 Task: Find the distance between San Francisco and Napa Valley.
Action: Key pressed an<Key.space>fra
Screenshot: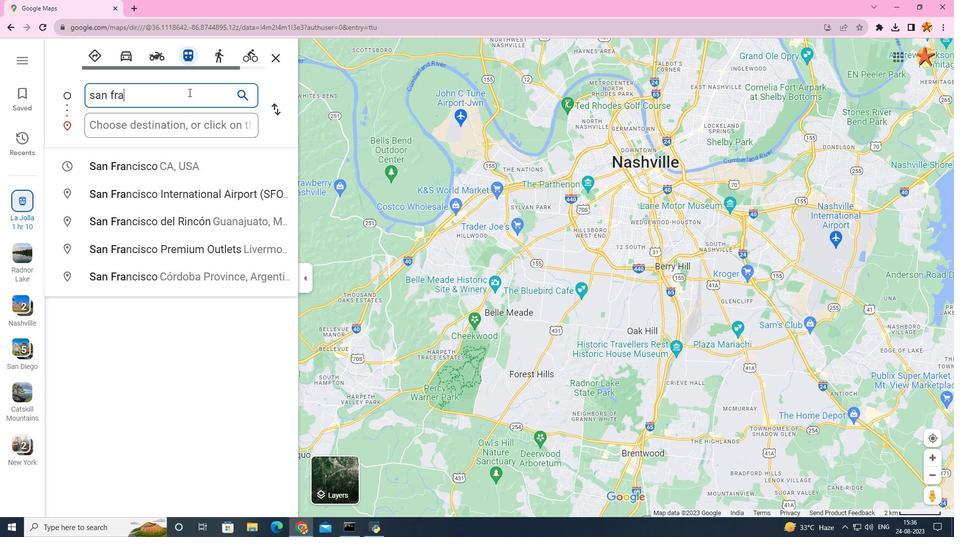 
Action: Mouse moved to (170, 173)
Screenshot: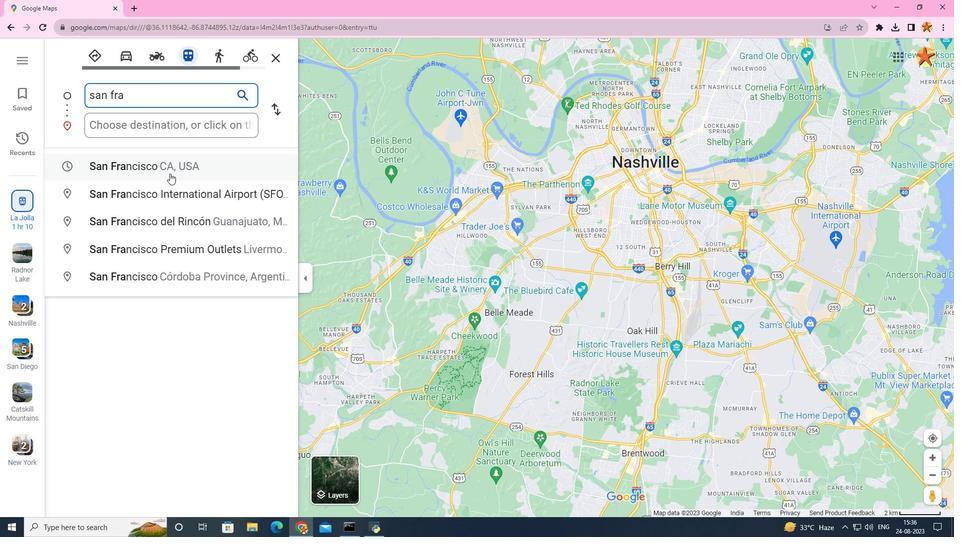 
Action: Mouse pressed left at (170, 173)
Screenshot: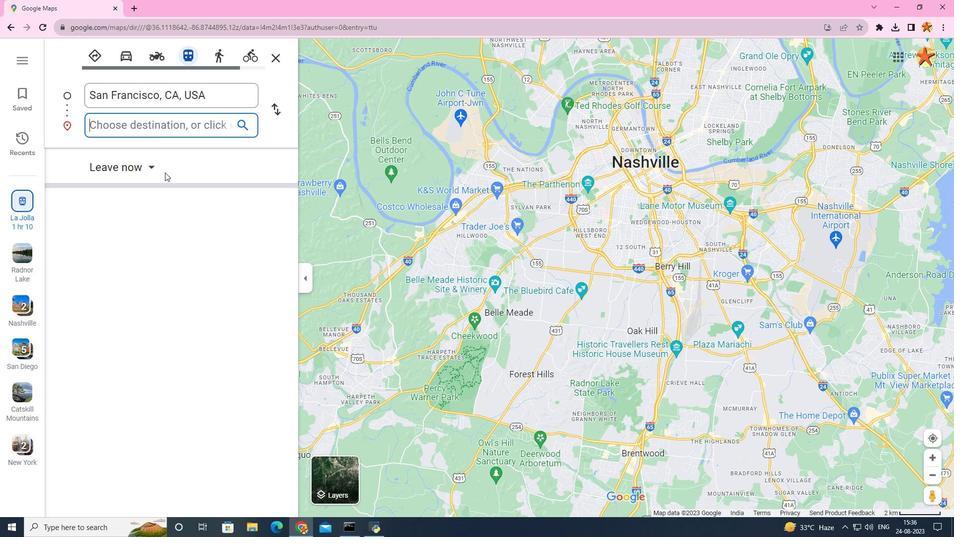 
Action: Mouse moved to (156, 126)
Screenshot: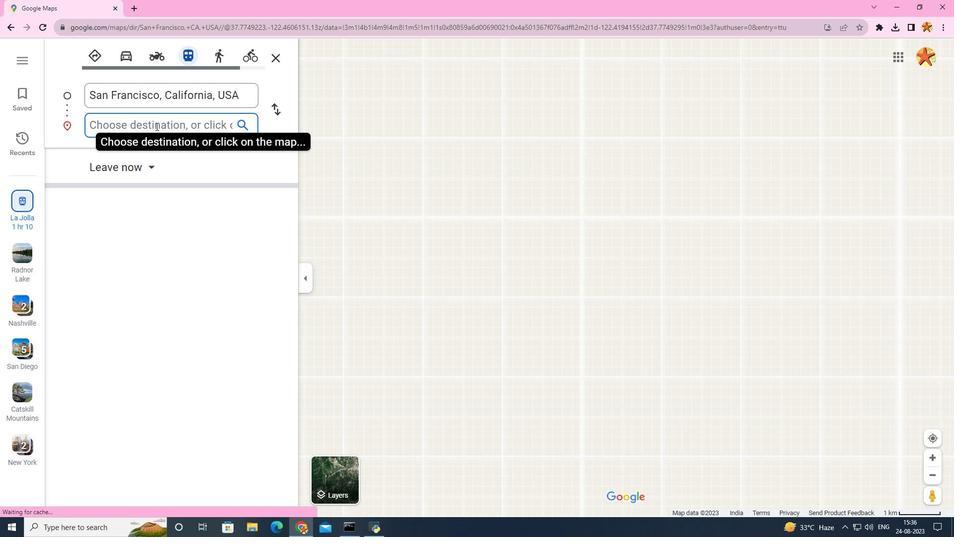 
Action: Mouse pressed left at (156, 126)
Screenshot: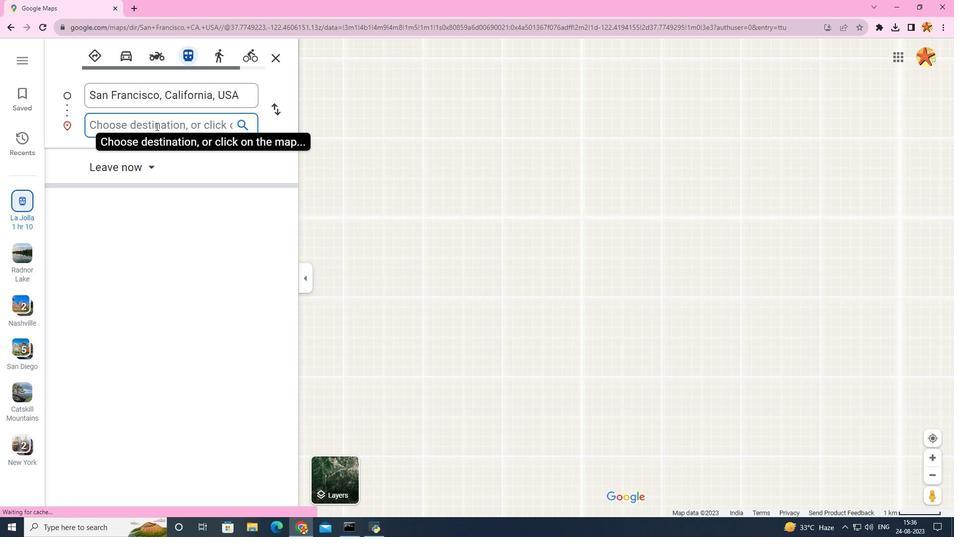 
Action: Mouse moved to (156, 126)
Screenshot: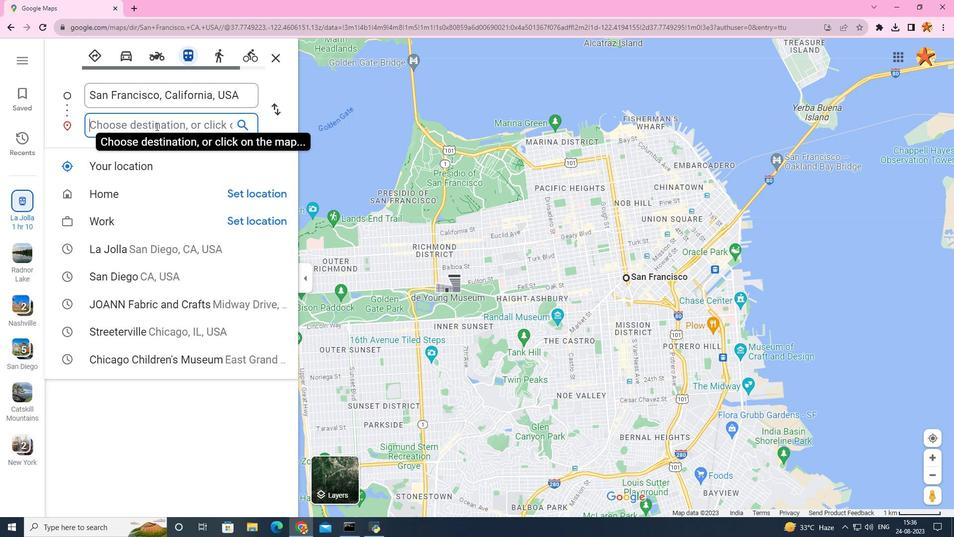 
Action: Key pressed napa
Screenshot: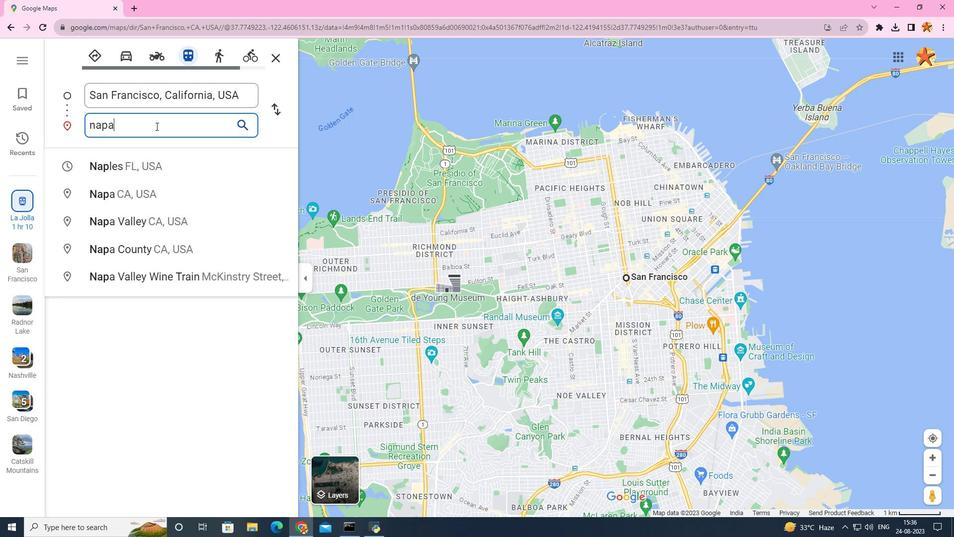 
Action: Mouse moved to (149, 201)
Screenshot: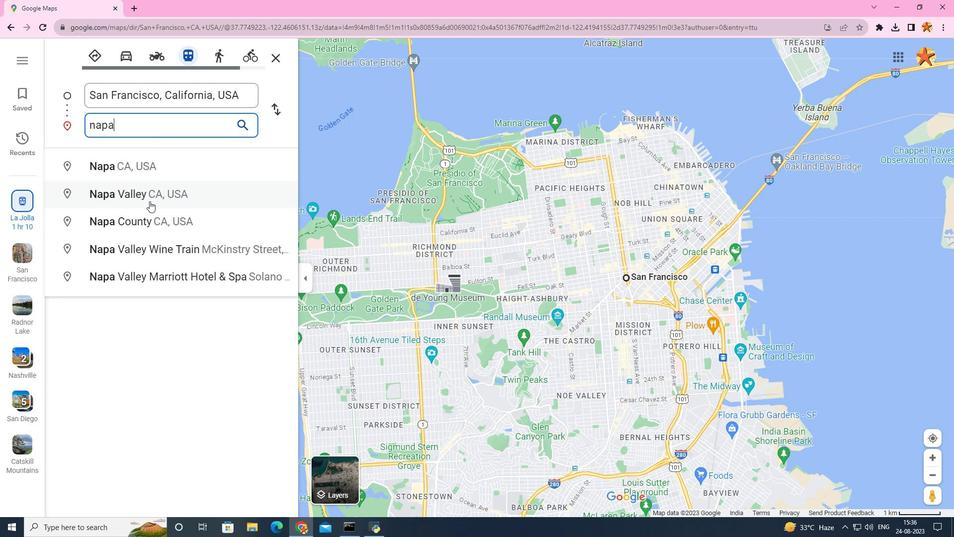 
Action: Mouse pressed left at (149, 201)
Screenshot: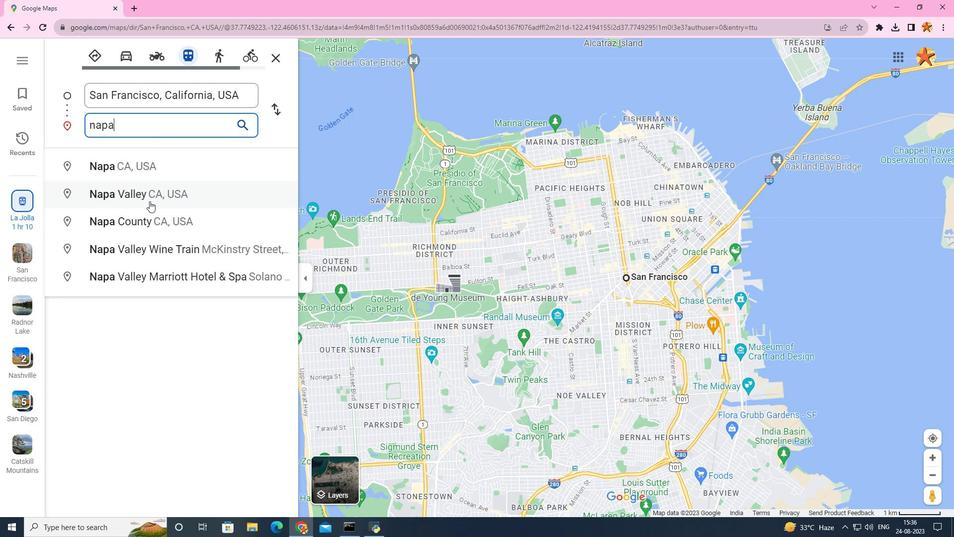 
Action: Mouse moved to (531, 474)
Screenshot: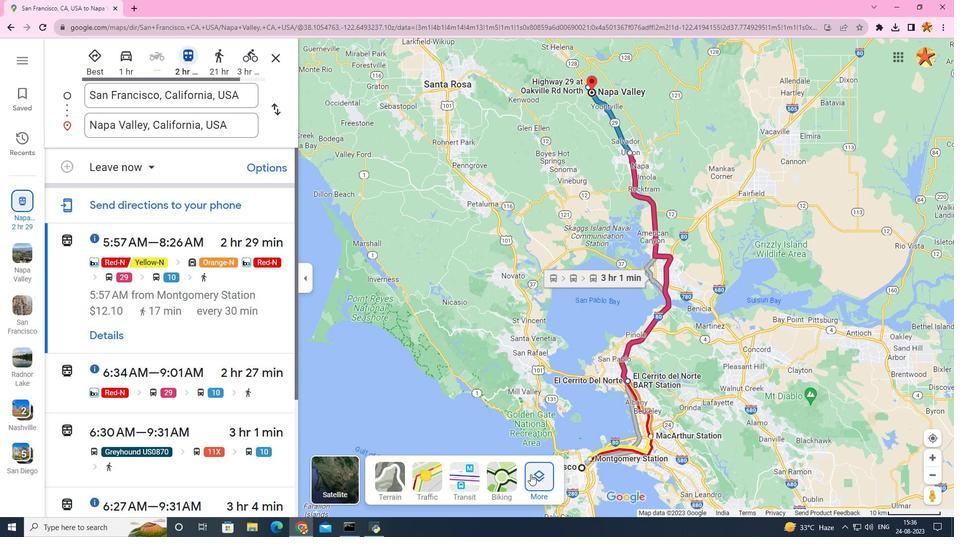 
Action: Mouse pressed left at (531, 474)
Screenshot: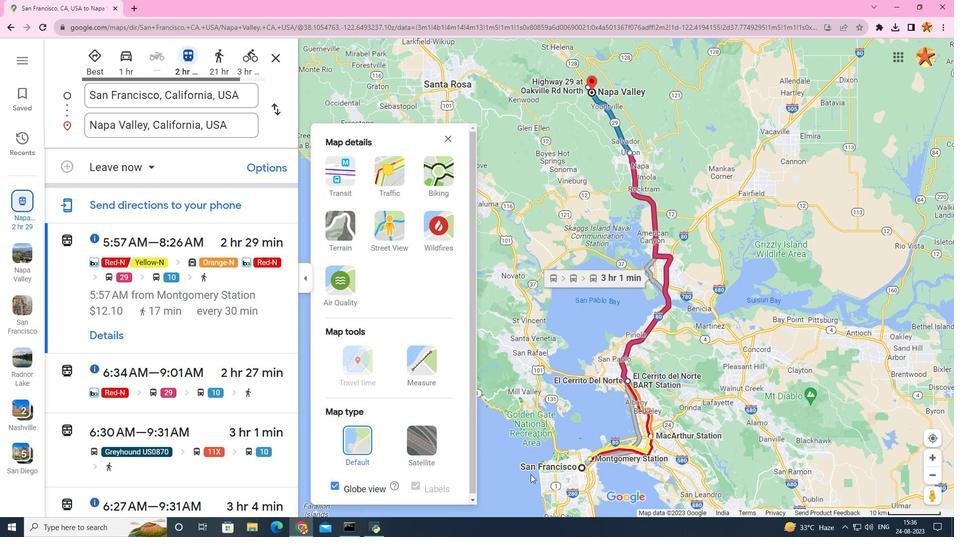 
Action: Mouse moved to (419, 374)
Screenshot: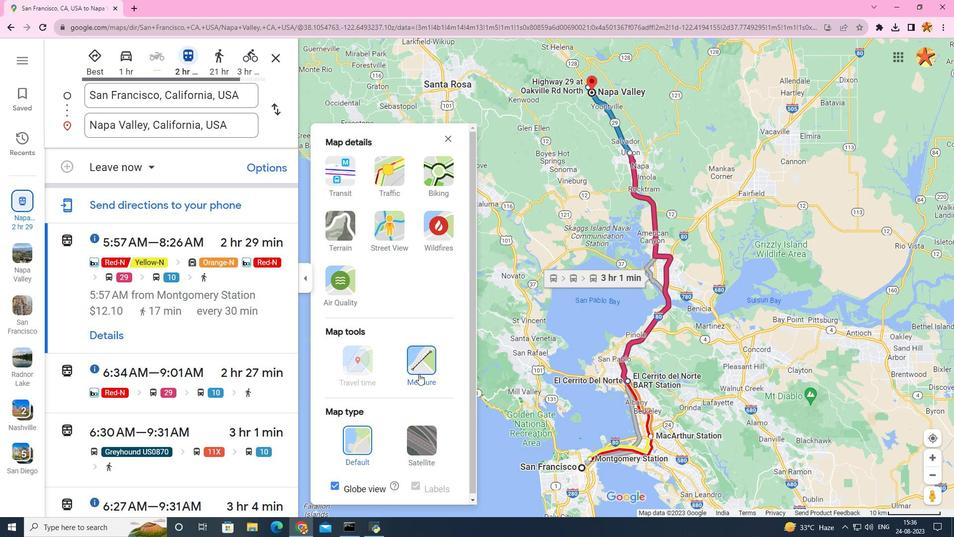 
Action: Mouse pressed left at (419, 374)
Screenshot: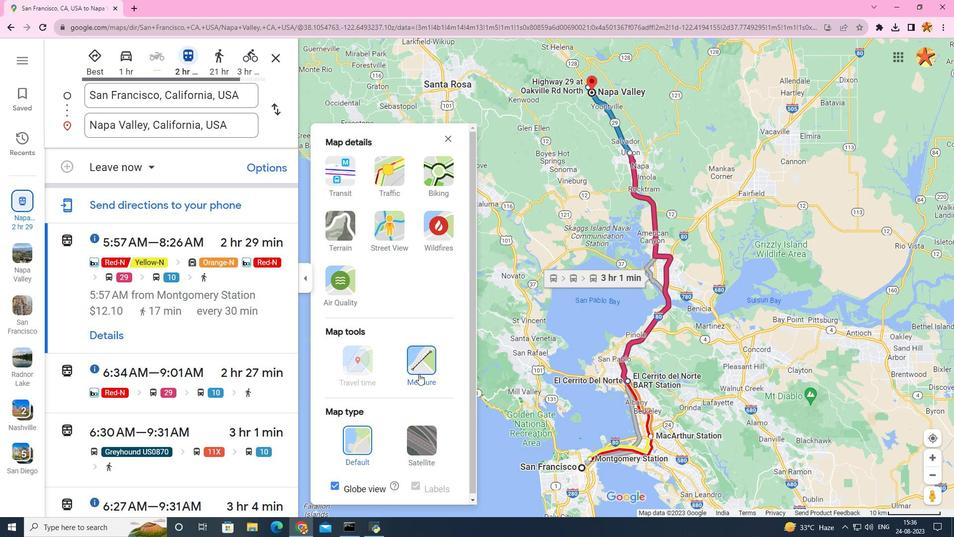 
Action: Mouse moved to (559, 424)
Screenshot: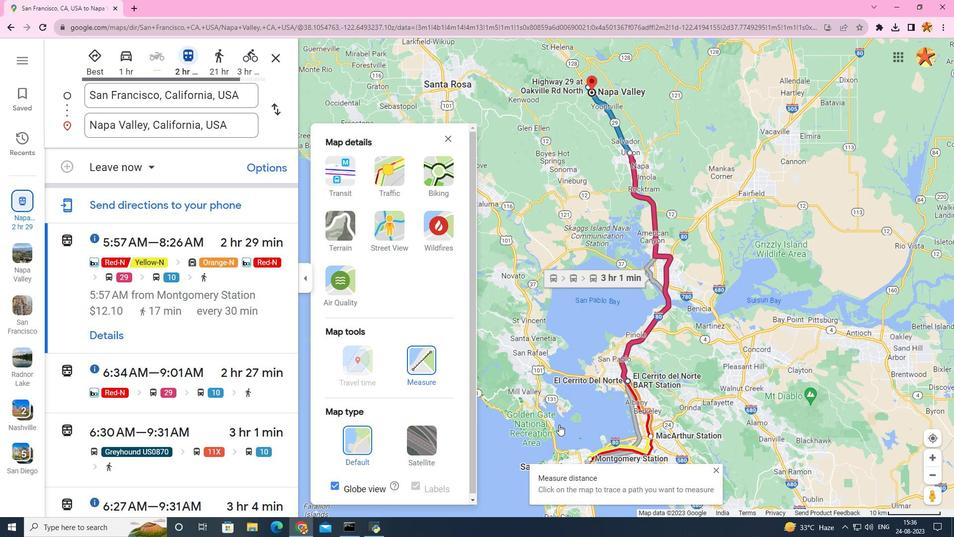 
Action: Mouse scrolled (559, 424) with delta (0, 0)
Screenshot: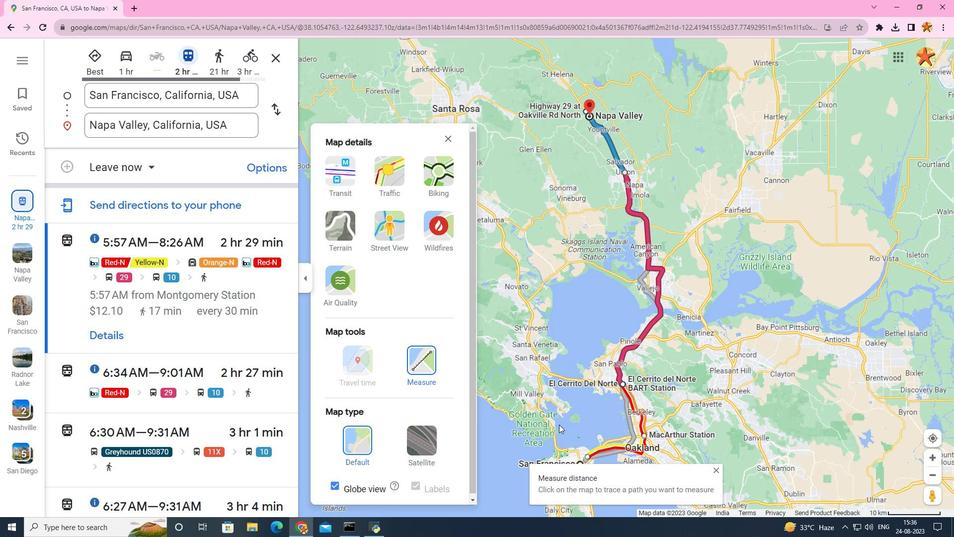 
Action: Mouse scrolled (559, 424) with delta (0, 0)
Screenshot: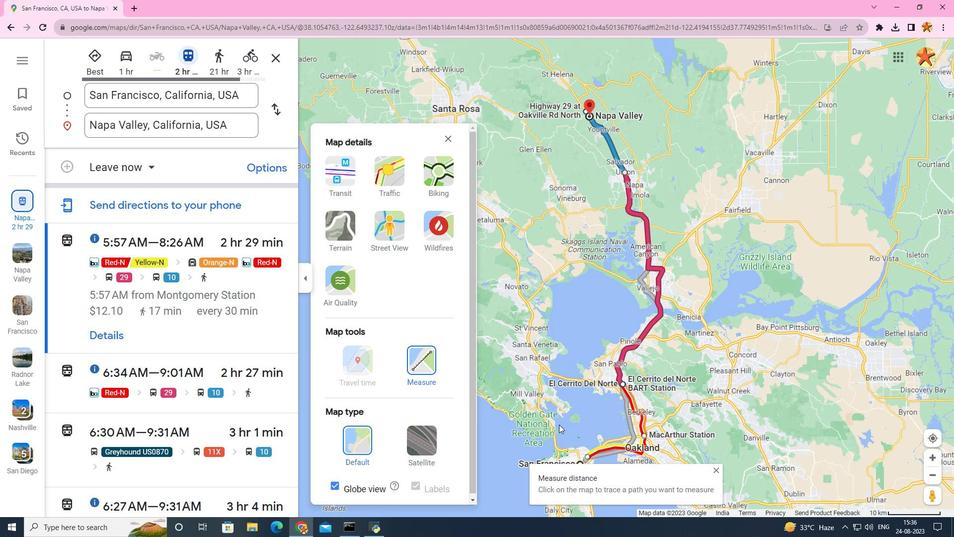 
Action: Mouse scrolled (559, 424) with delta (0, 0)
Screenshot: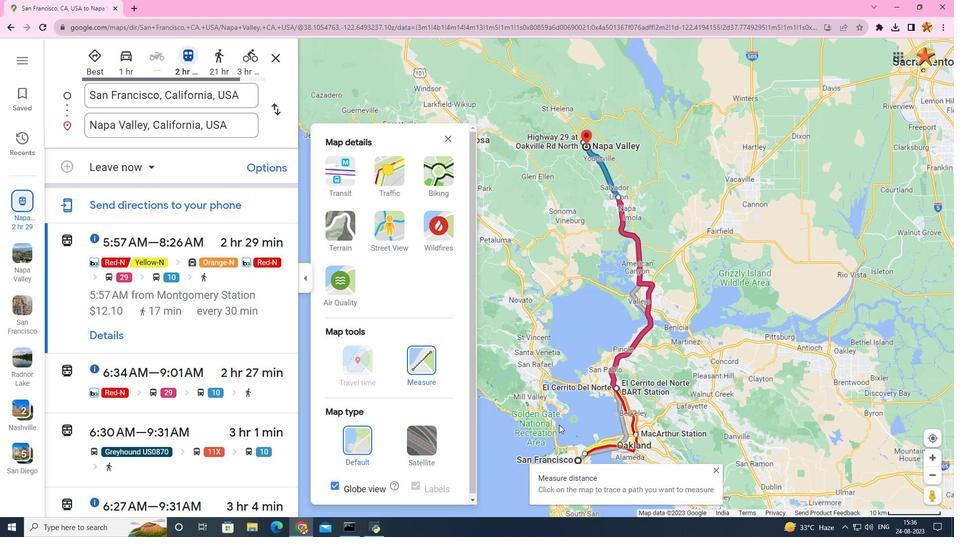 
Action: Mouse moved to (571, 450)
Screenshot: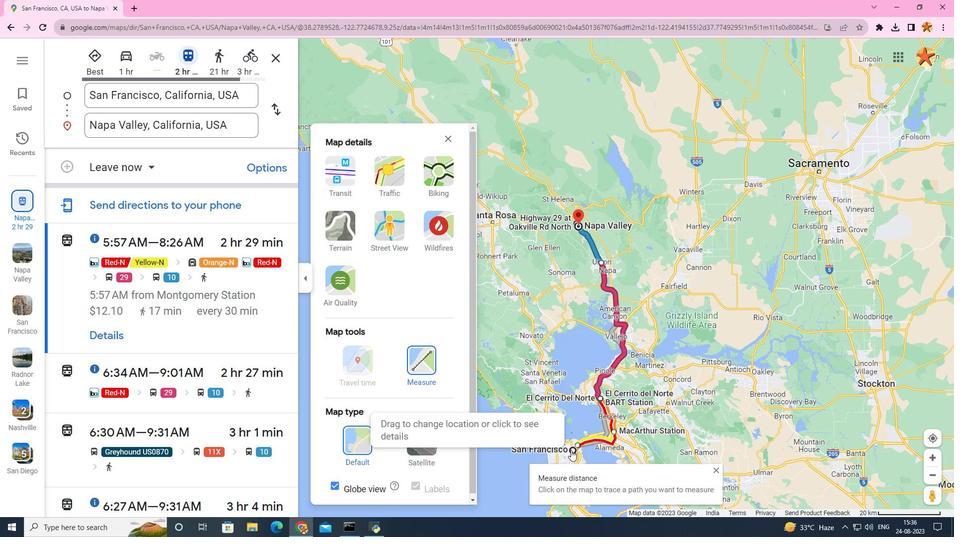 
Action: Mouse pressed left at (571, 450)
Screenshot: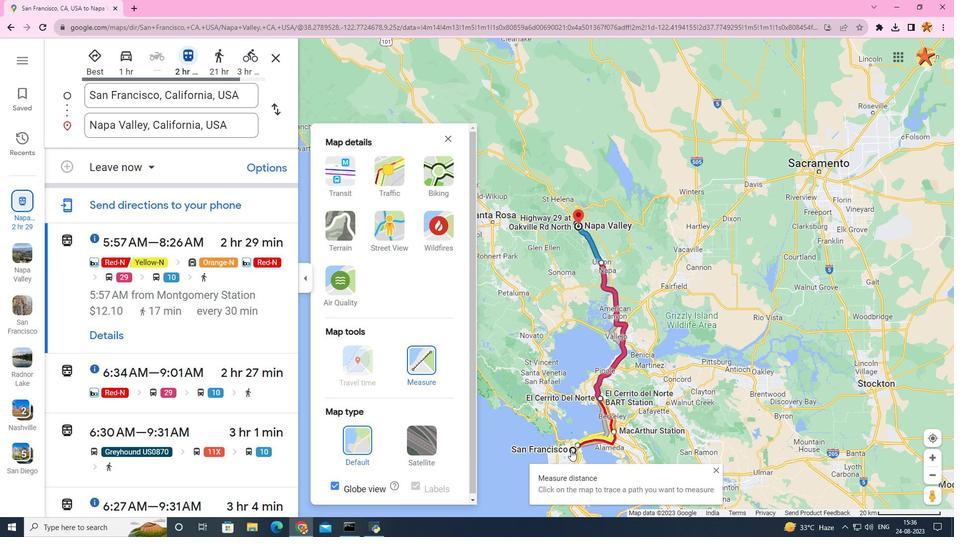 
Action: Mouse moved to (579, 226)
Screenshot: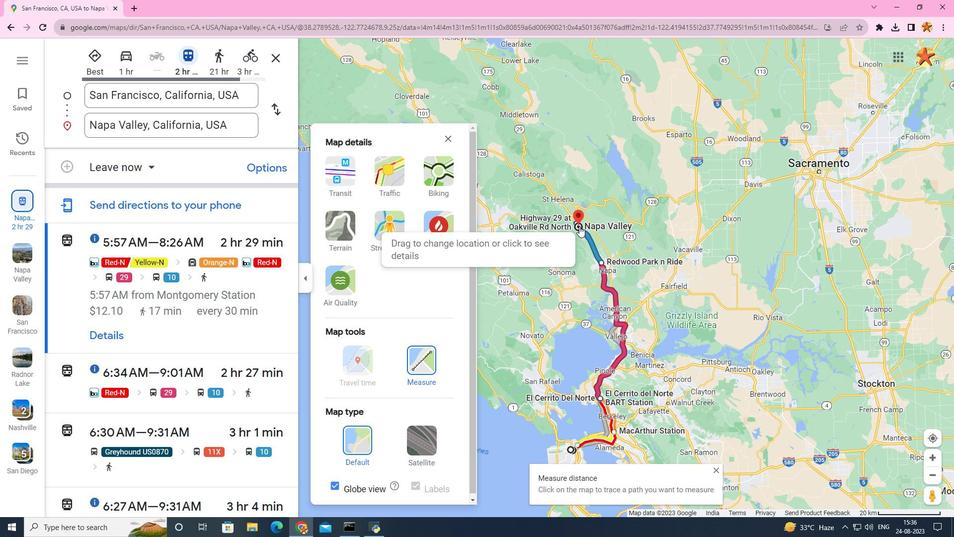 
Action: Mouse pressed left at (579, 226)
Screenshot: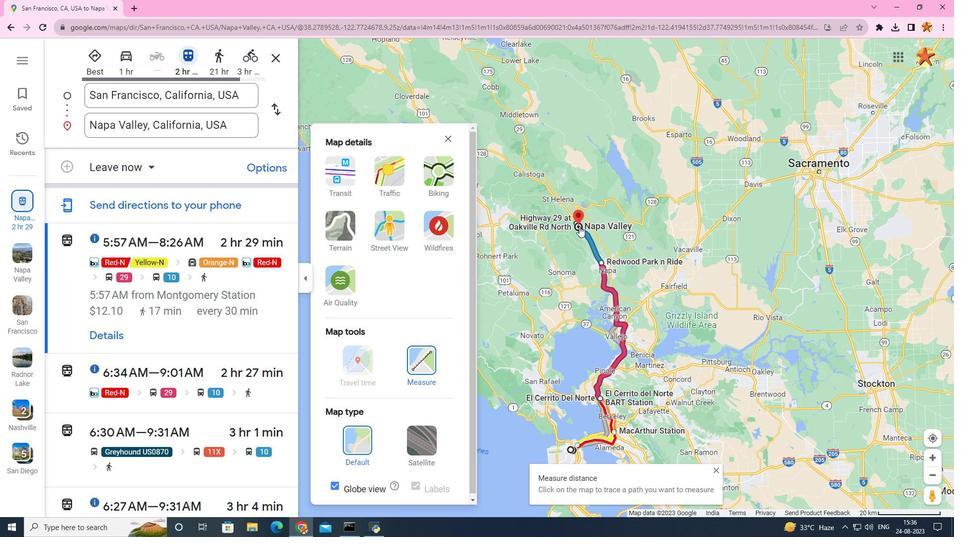 
Action: Mouse moved to (531, 301)
Screenshot: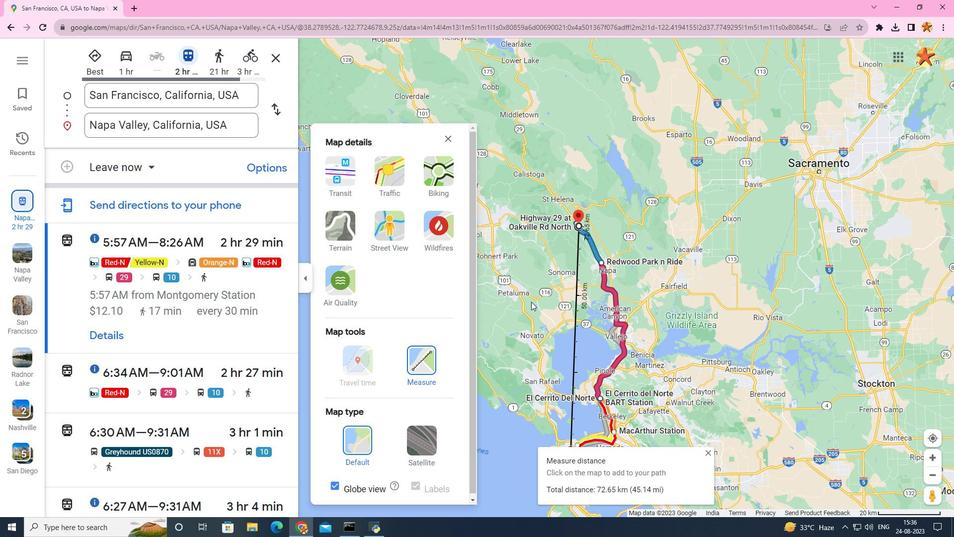 
